 Task: Editing simple light - Title and body.
Action: Mouse moved to (179, 67)
Screenshot: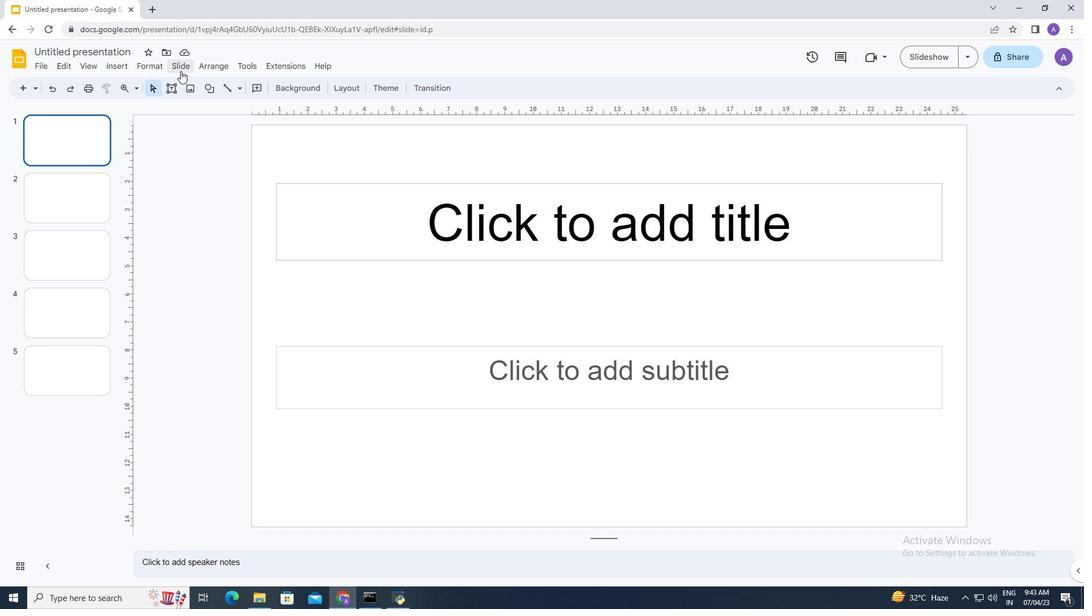 
Action: Mouse pressed left at (179, 67)
Screenshot: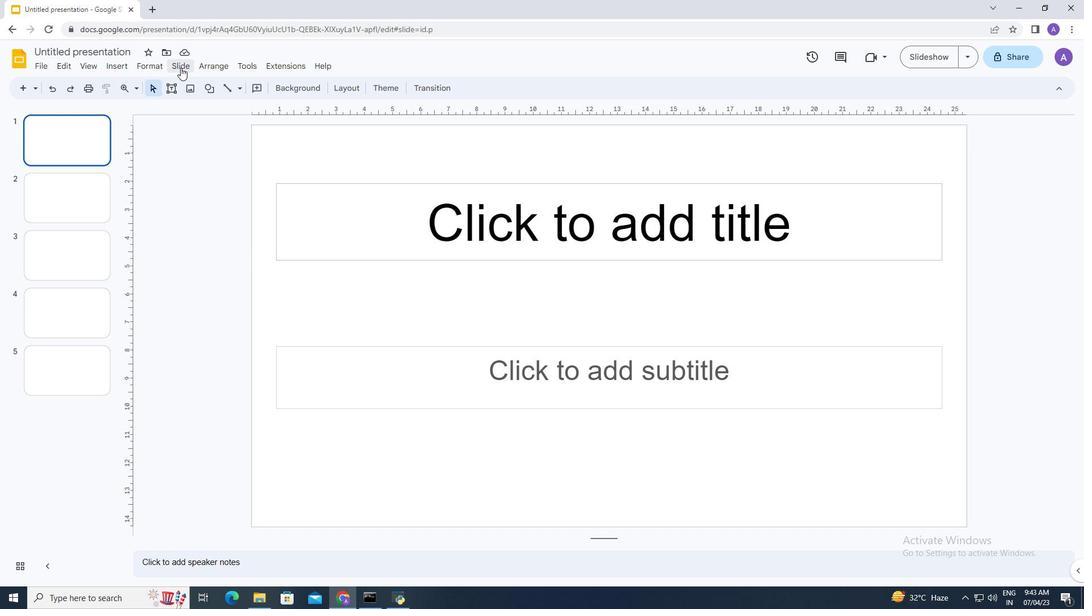 
Action: Mouse moved to (222, 245)
Screenshot: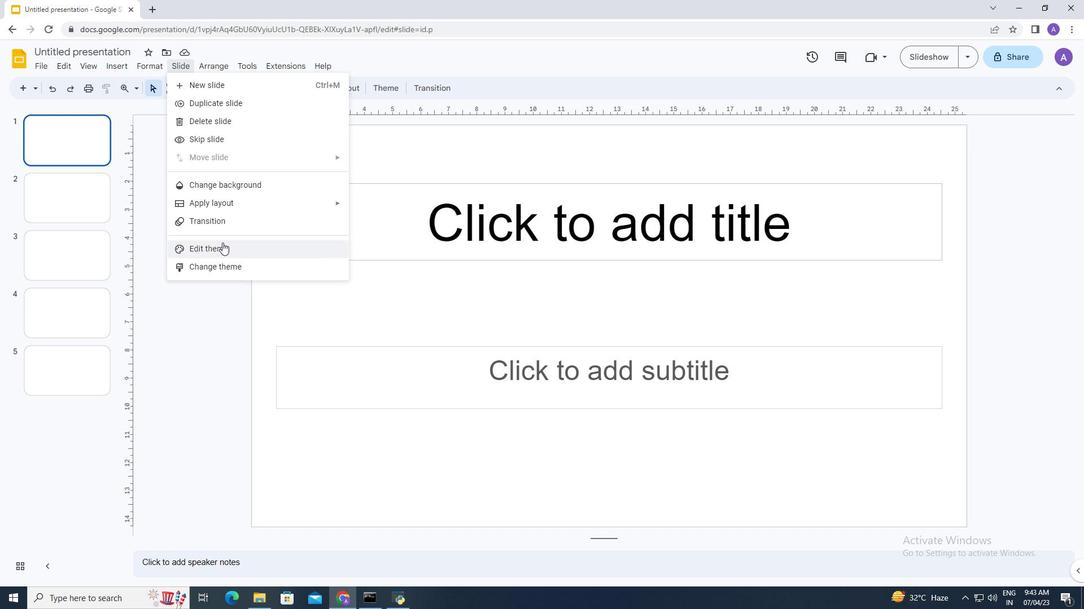 
Action: Mouse pressed left at (222, 245)
Screenshot: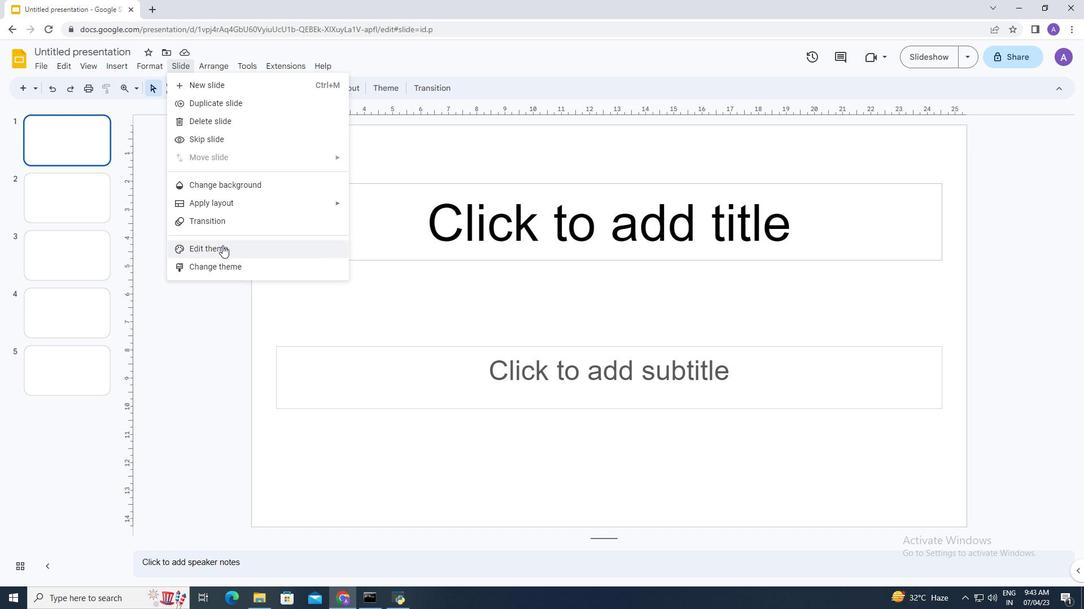 
Action: Mouse moved to (168, 335)
Screenshot: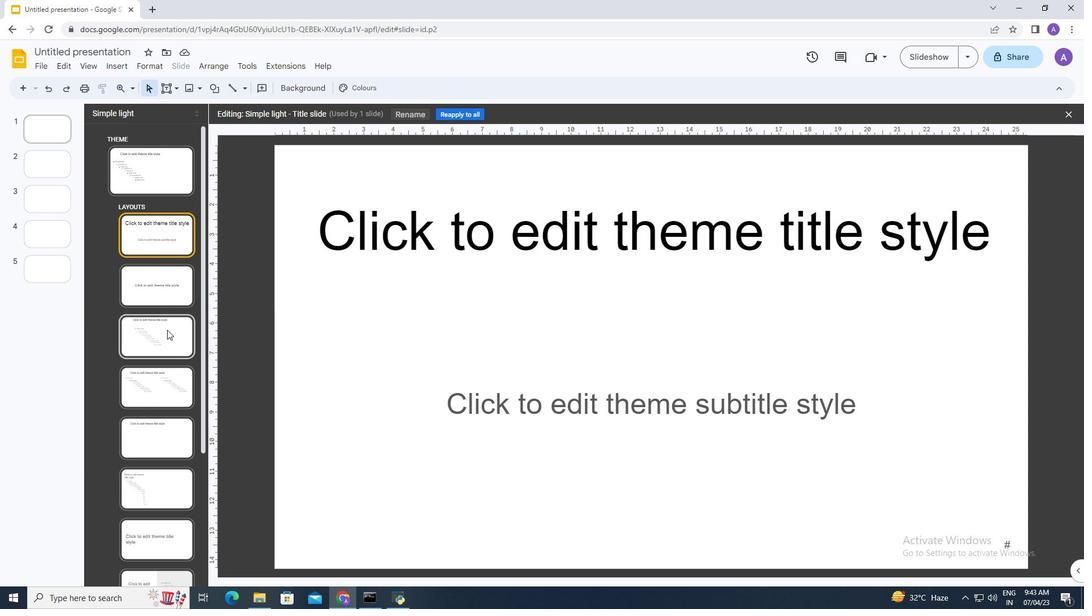
Action: Mouse pressed left at (168, 335)
Screenshot: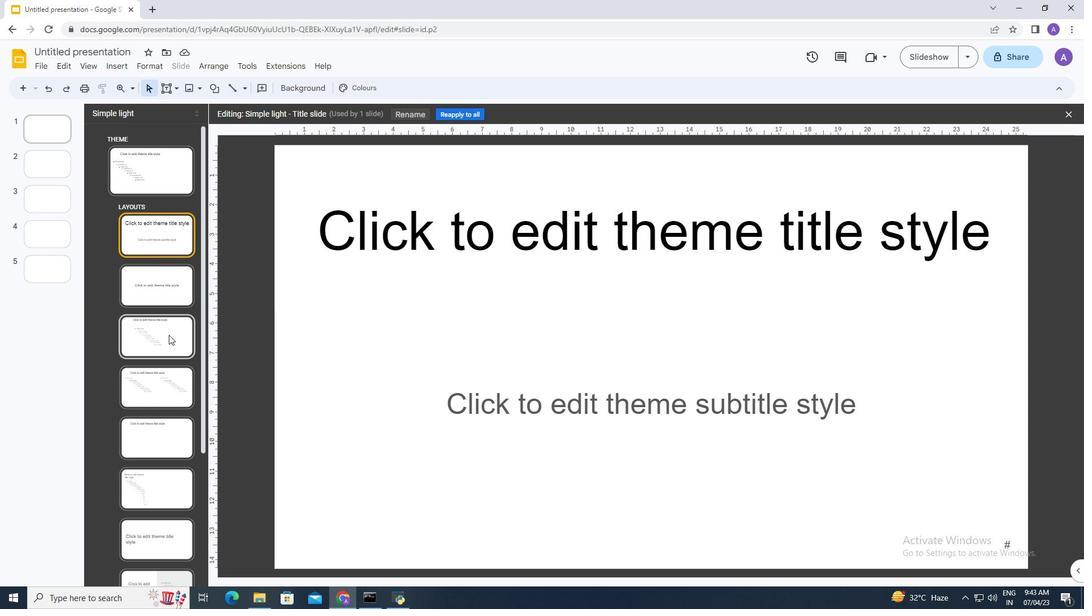 
Action: Mouse moved to (530, 182)
Screenshot: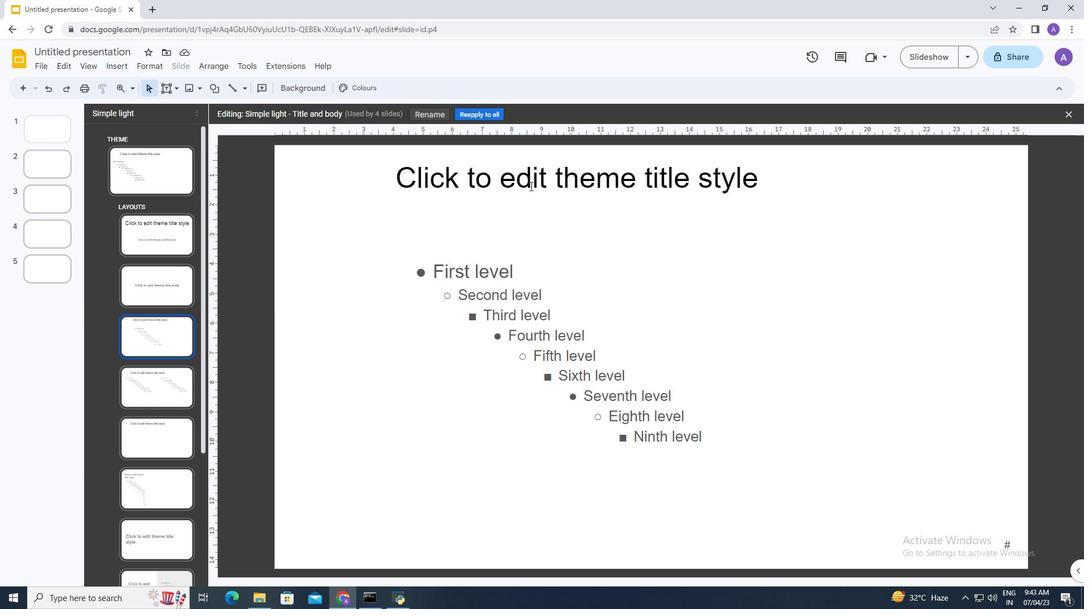
Action: Mouse pressed left at (530, 182)
Screenshot: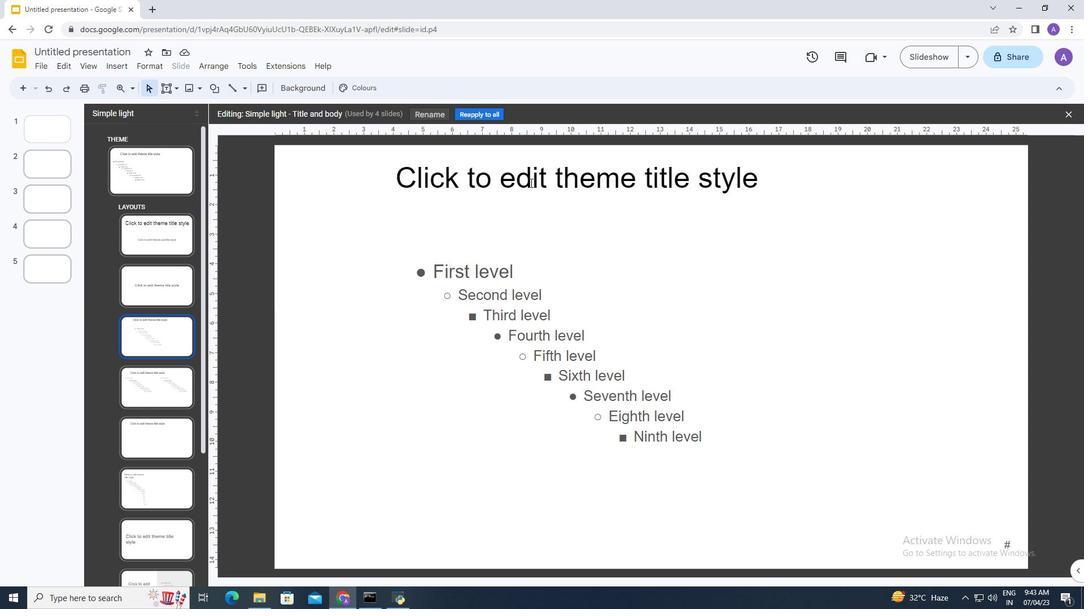 
Action: Mouse moved to (618, 152)
Screenshot: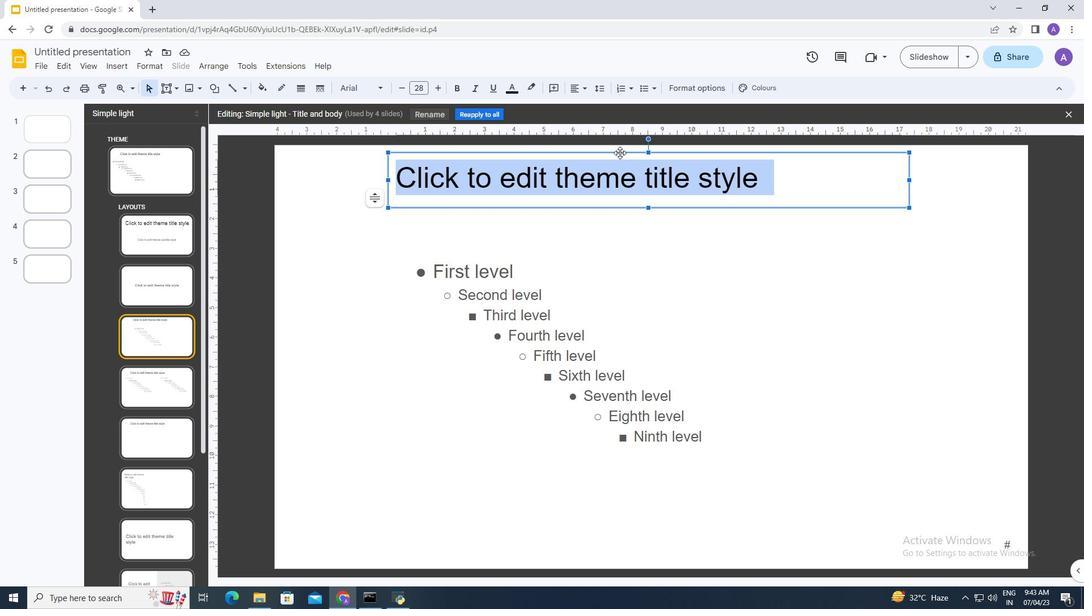 
Action: Mouse pressed left at (618, 152)
Screenshot: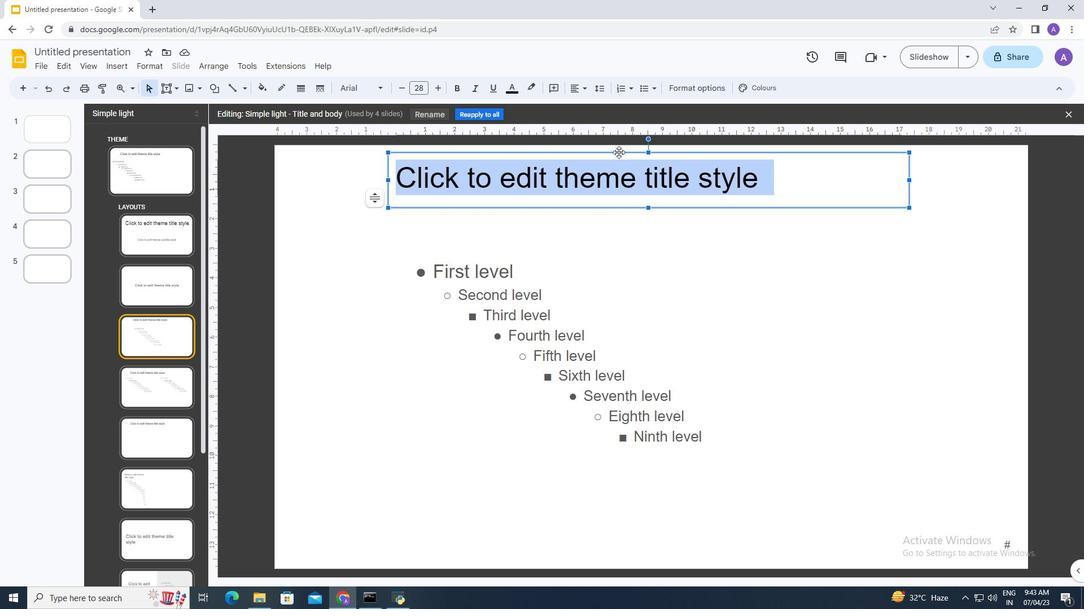 
Action: Mouse moved to (581, 206)
Screenshot: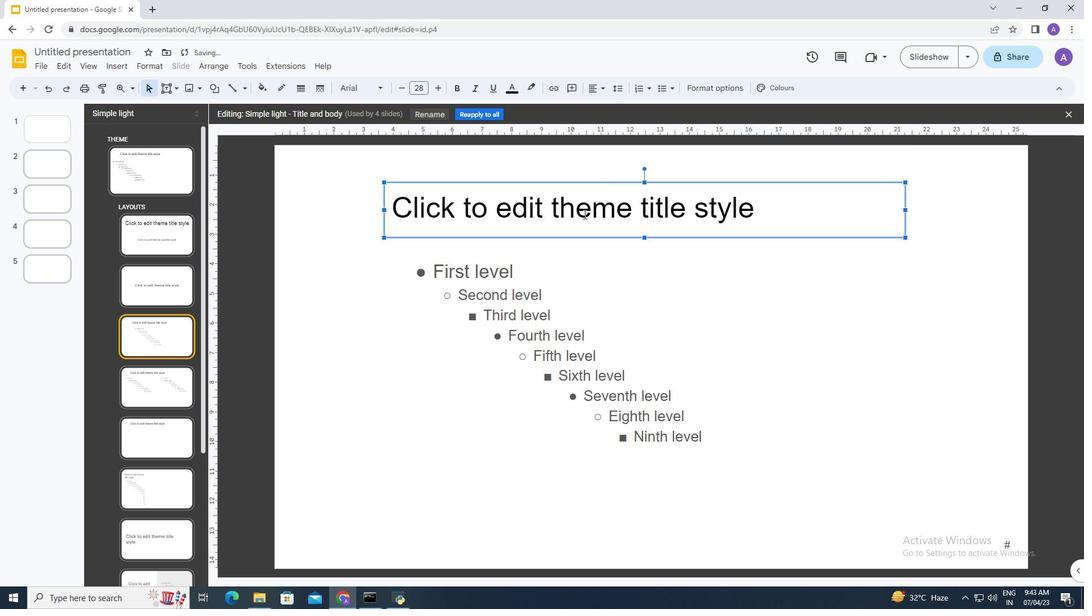 
Action: Mouse pressed left at (581, 206)
Screenshot: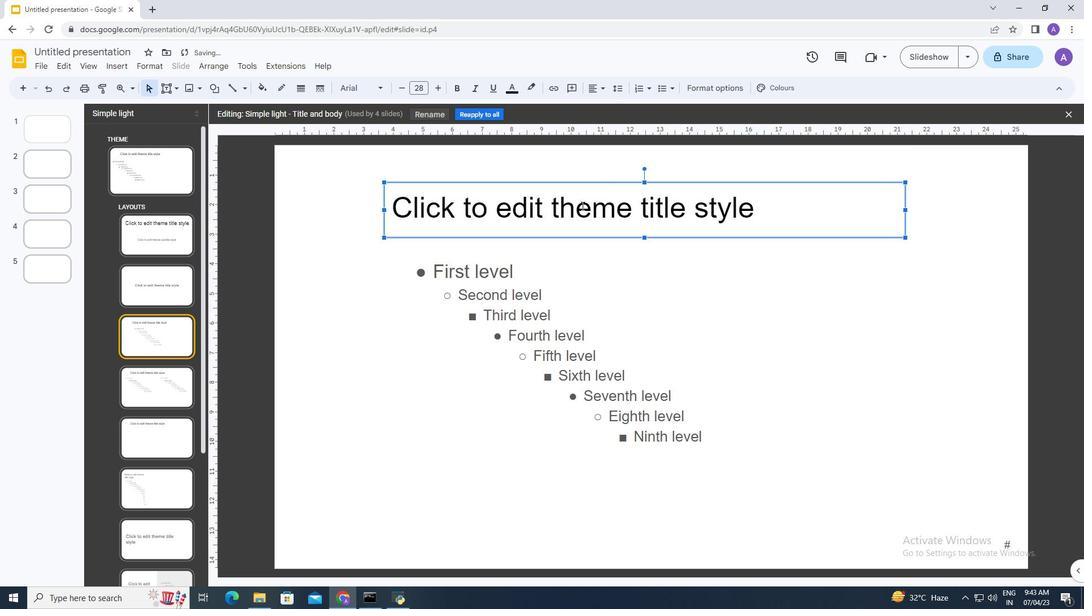 
Action: Mouse moved to (605, 297)
Screenshot: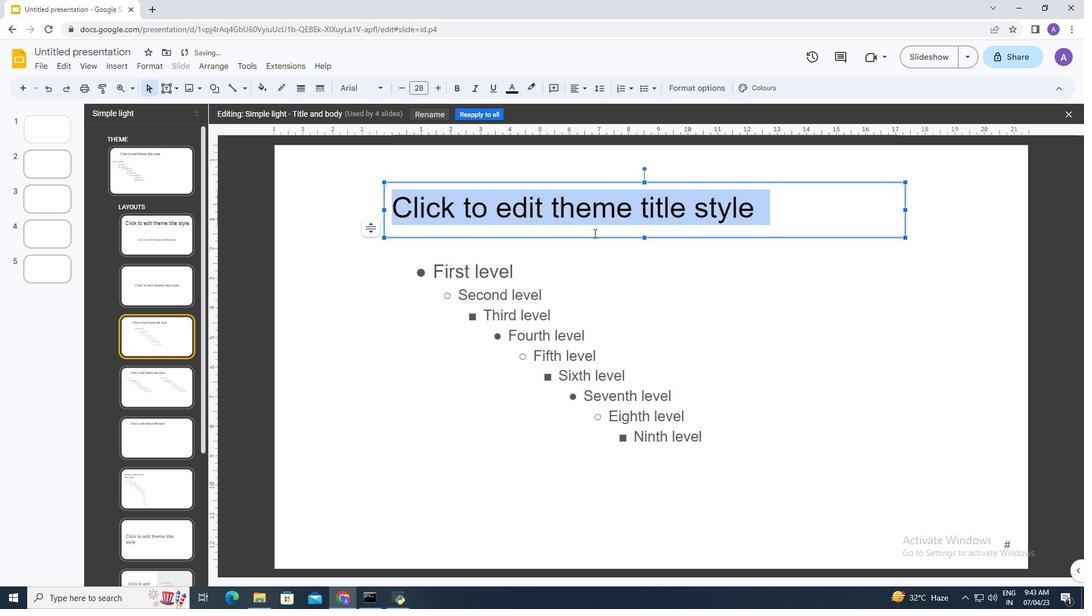 
